 Task: In the  document Mobilecompany.epub Select the last point and add comment:  ' It adds clarity to the overall document' Insert emoji reactions: 'Laugh' Select all the potins and apply Title Case
Action: Mouse moved to (258, 339)
Screenshot: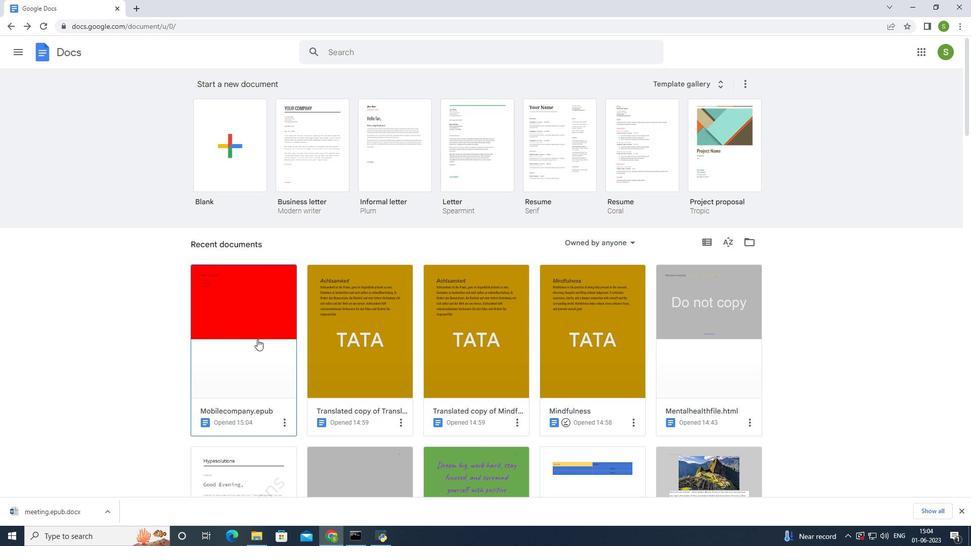 
Action: Mouse pressed left at (258, 339)
Screenshot: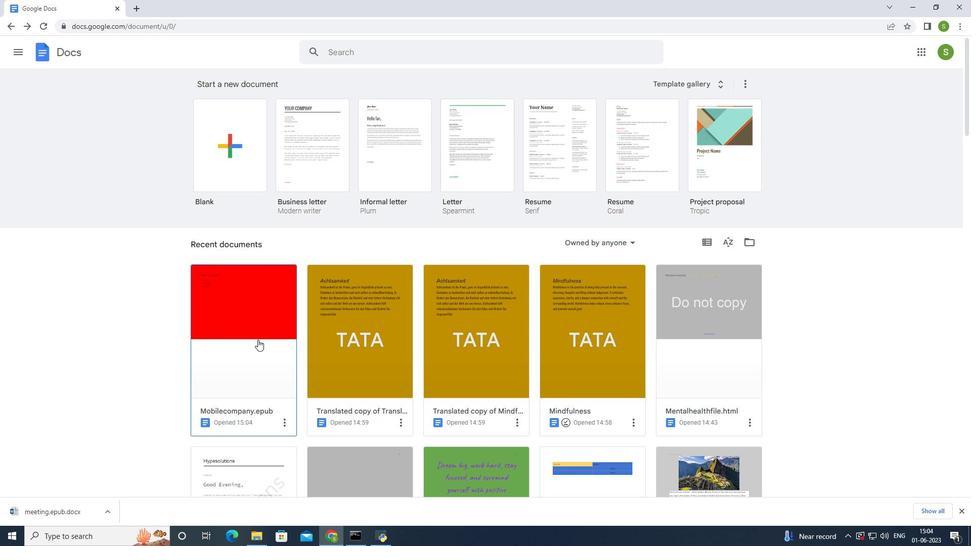 
Action: Mouse moved to (259, 224)
Screenshot: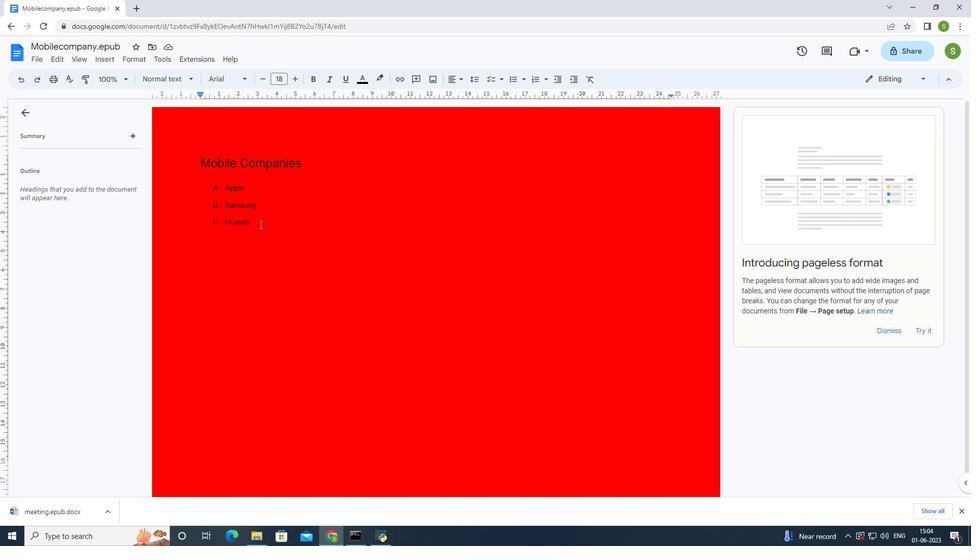 
Action: Mouse pressed left at (259, 224)
Screenshot: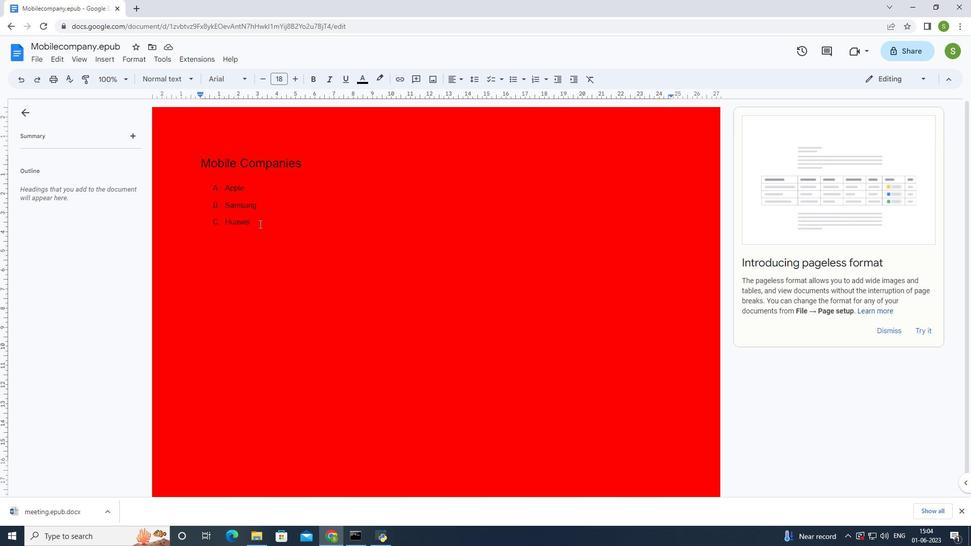 
Action: Mouse moved to (43, 58)
Screenshot: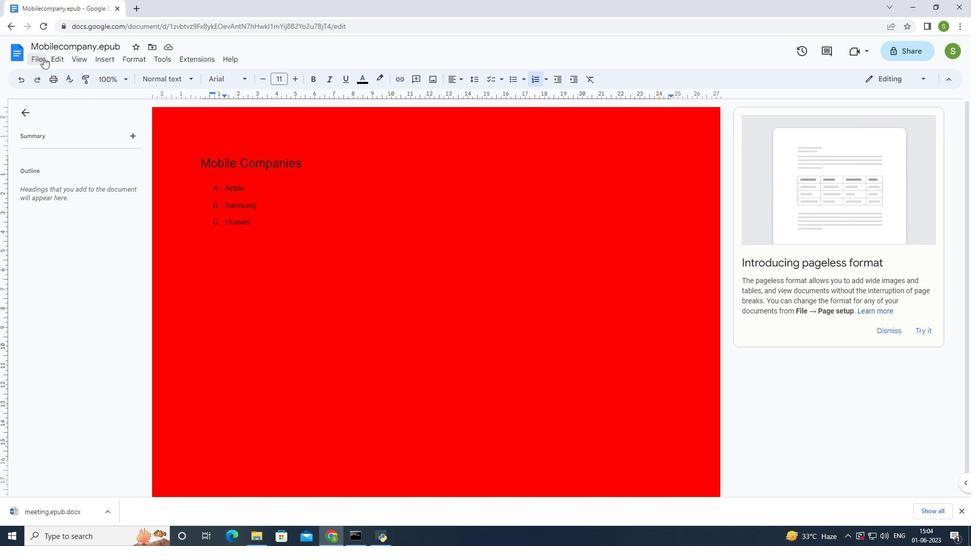 
Action: Mouse pressed left at (43, 58)
Screenshot: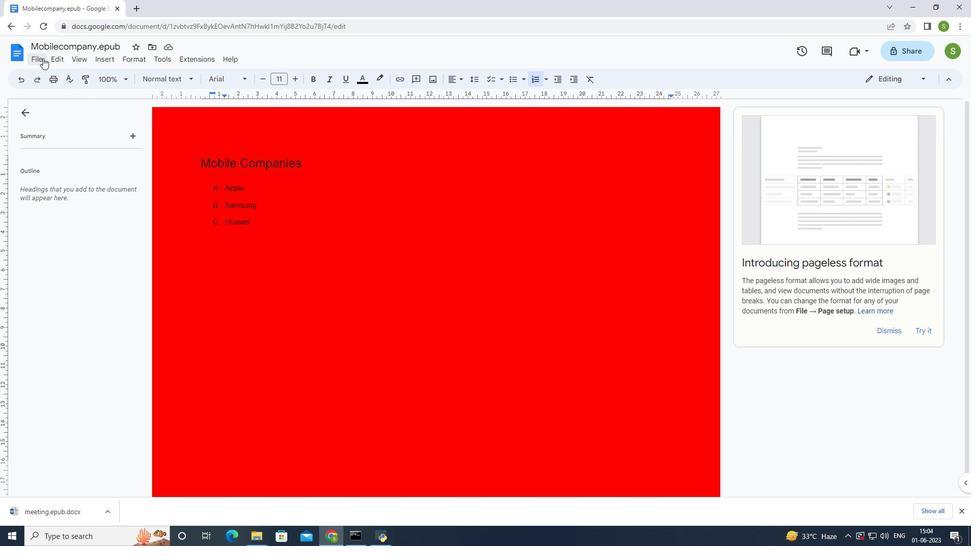 
Action: Mouse moved to (134, 382)
Screenshot: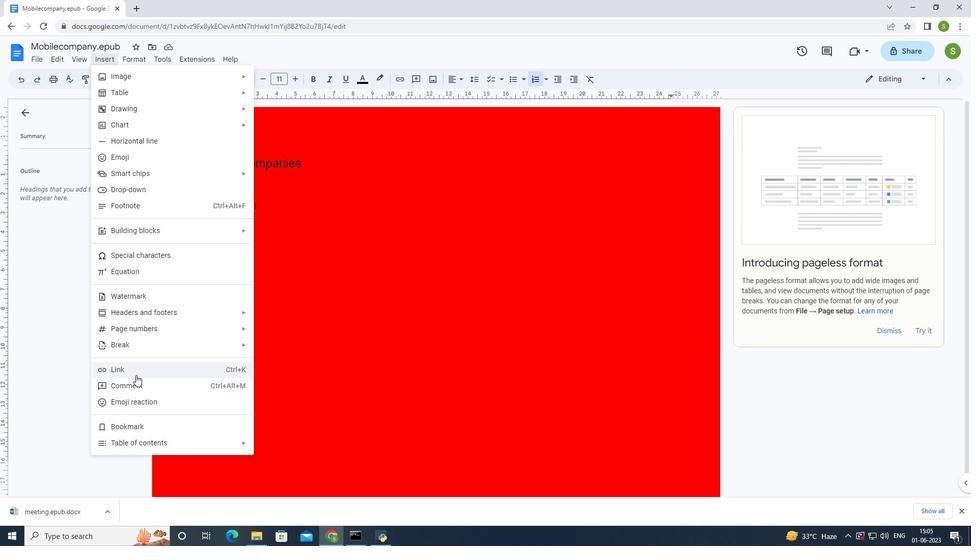 
Action: Mouse pressed left at (134, 382)
Screenshot: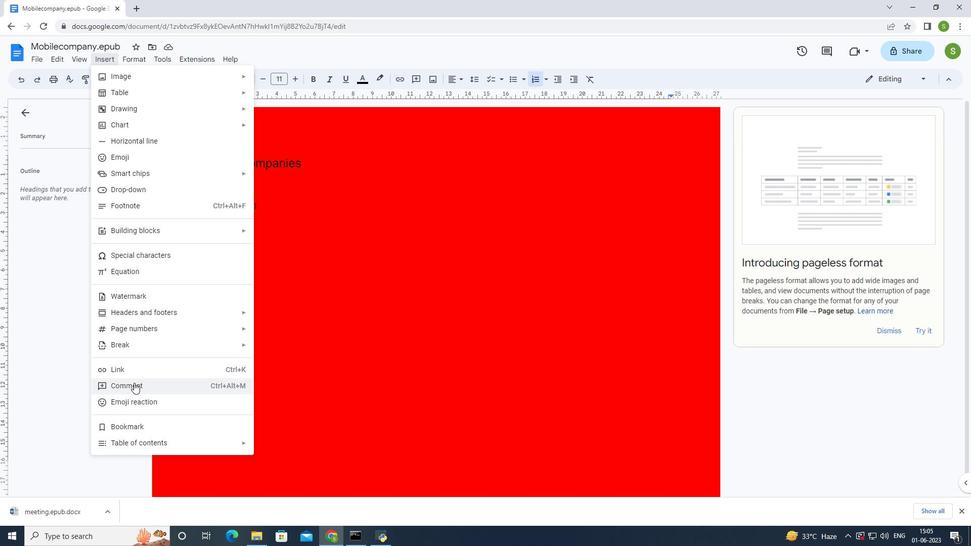 
Action: Mouse moved to (604, 333)
Screenshot: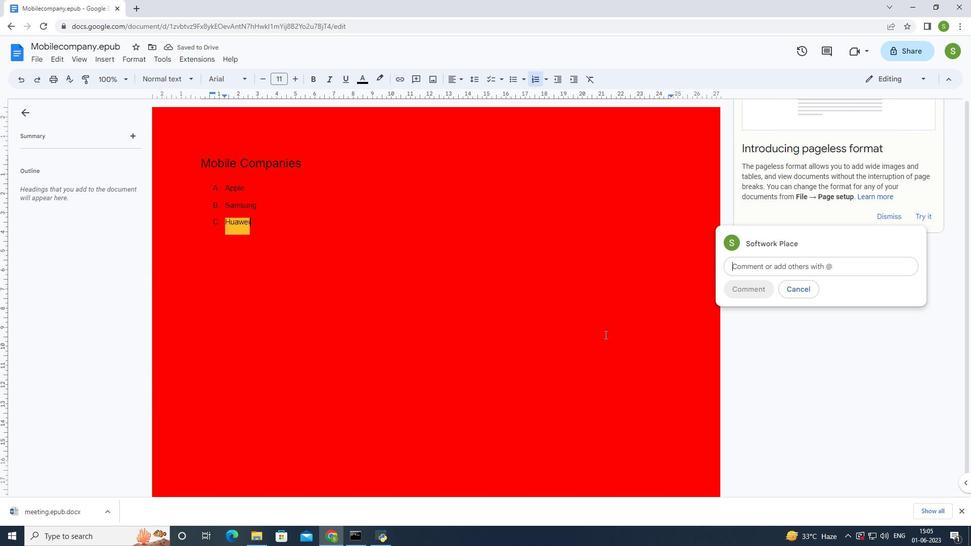 
Action: Key pressed <Key.shift>It<Key.space>adds<Key.space>clarity<Key.space>to<Key.space>the<Key.space>overall<Key.space>document
Screenshot: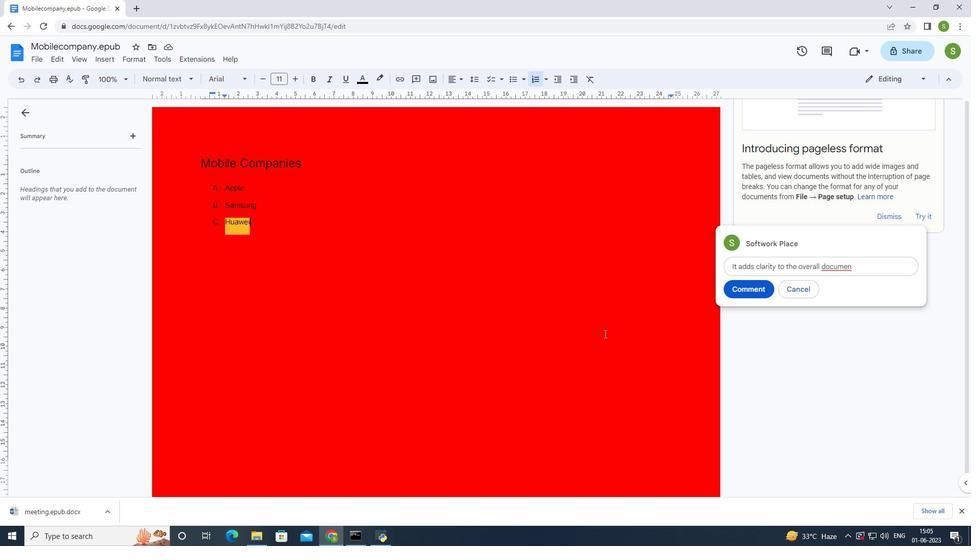 
Action: Mouse moved to (743, 289)
Screenshot: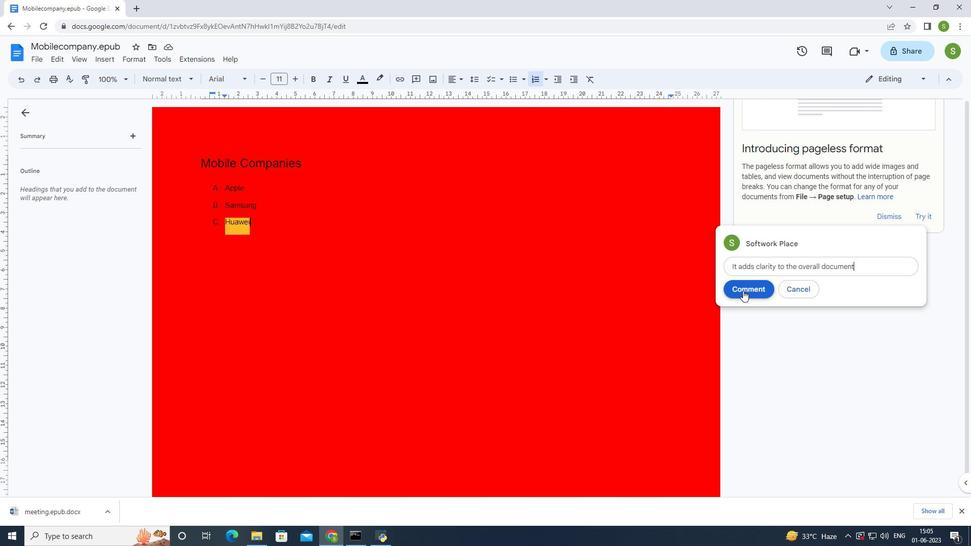 
Action: Mouse pressed left at (743, 289)
Screenshot: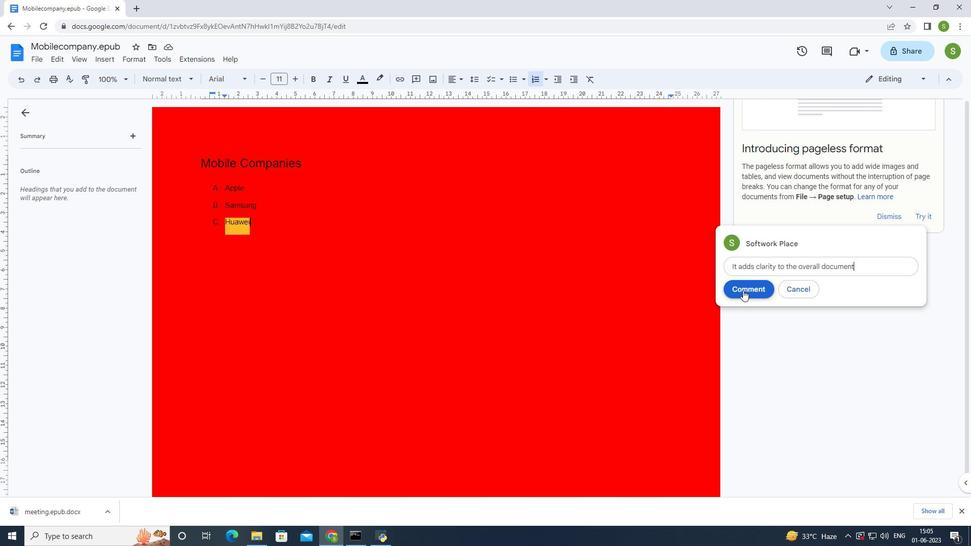 
Action: Mouse moved to (106, 62)
Screenshot: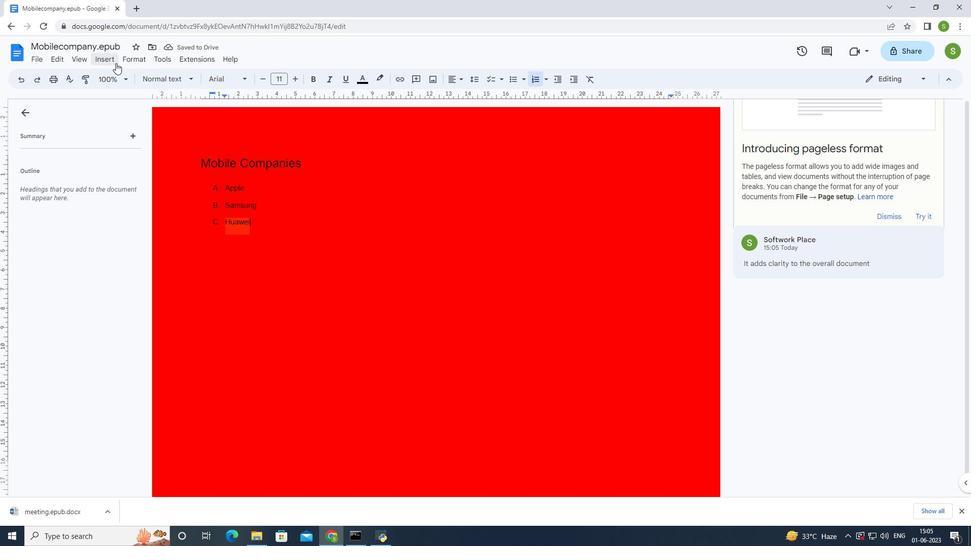
Action: Mouse pressed left at (106, 62)
Screenshot: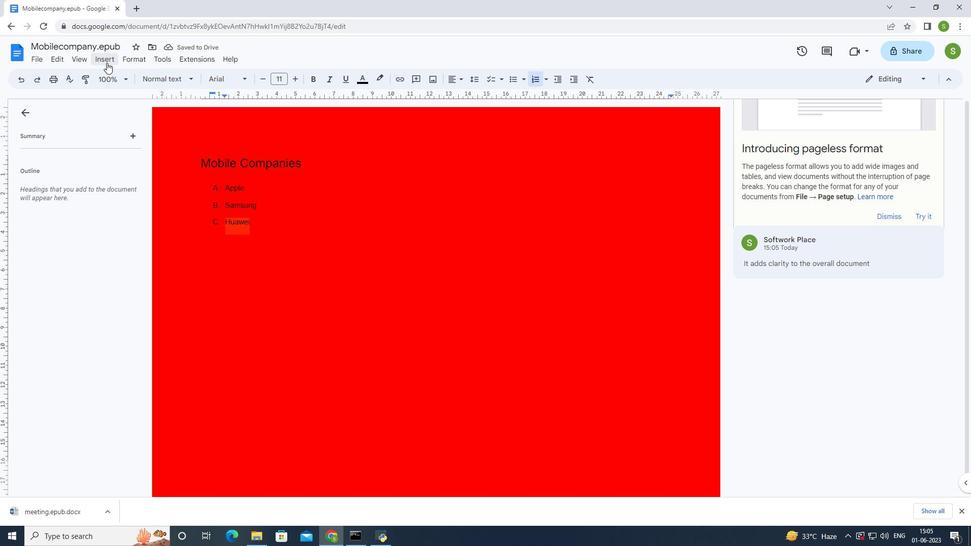 
Action: Mouse moved to (135, 159)
Screenshot: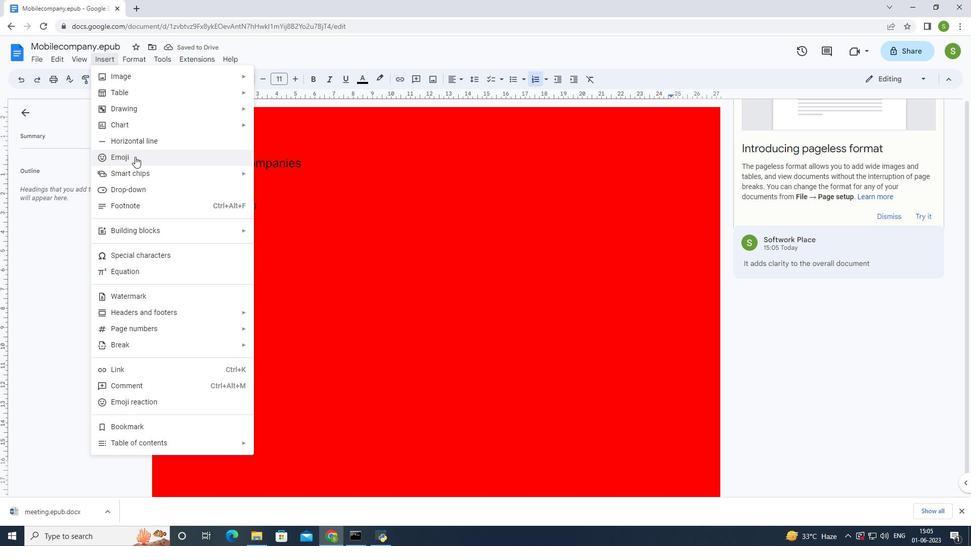 
Action: Mouse pressed left at (135, 159)
Screenshot: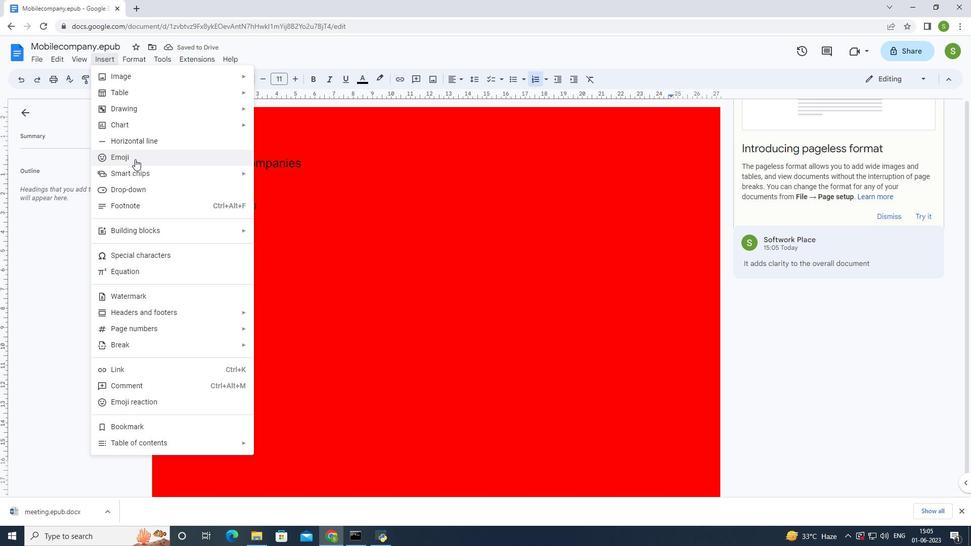 
Action: Mouse moved to (367, 354)
Screenshot: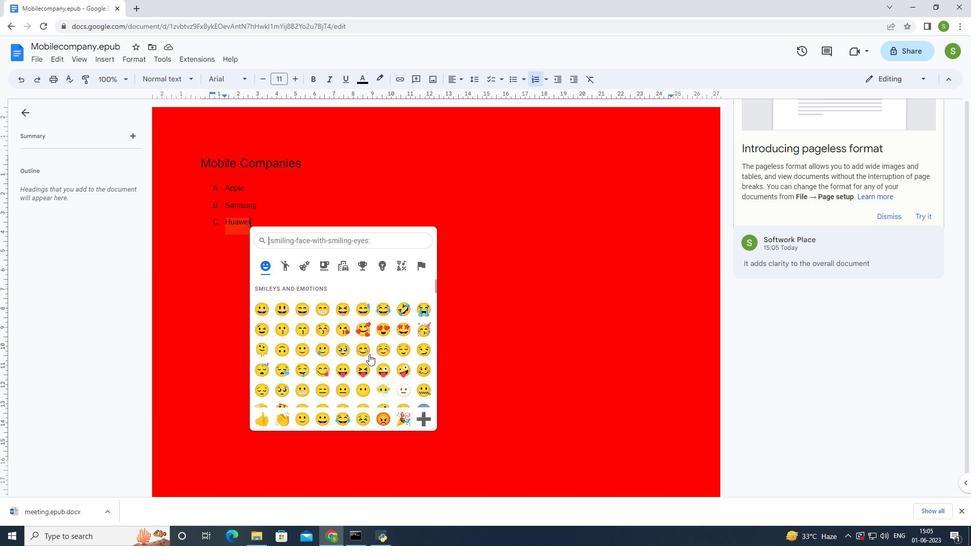 
Action: Mouse pressed left at (367, 354)
Screenshot: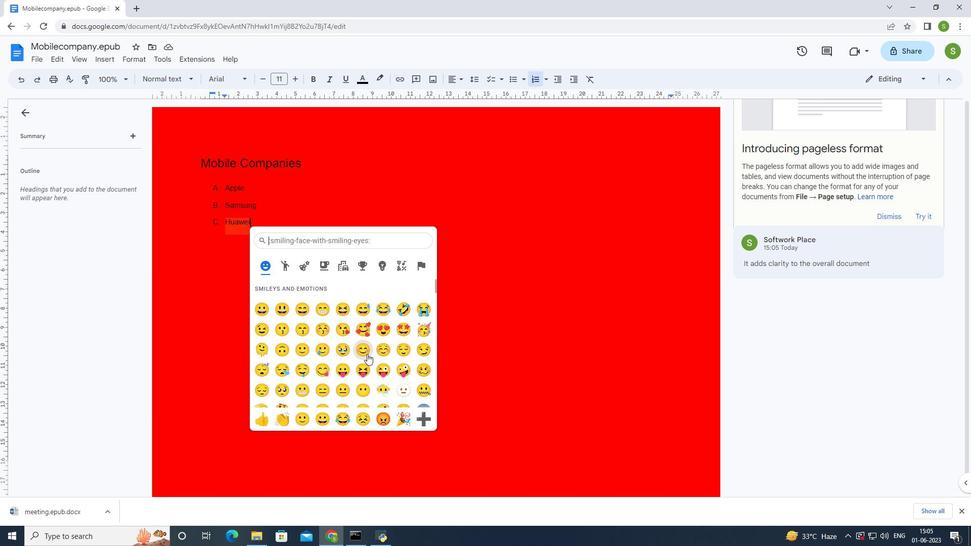 
Action: Mouse moved to (221, 183)
Screenshot: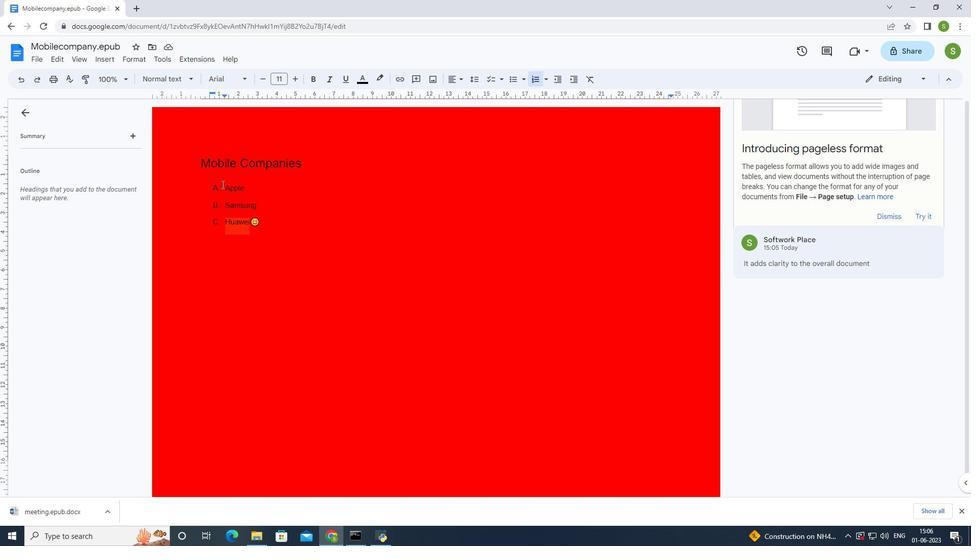 
Action: Mouse pressed left at (221, 183)
Screenshot: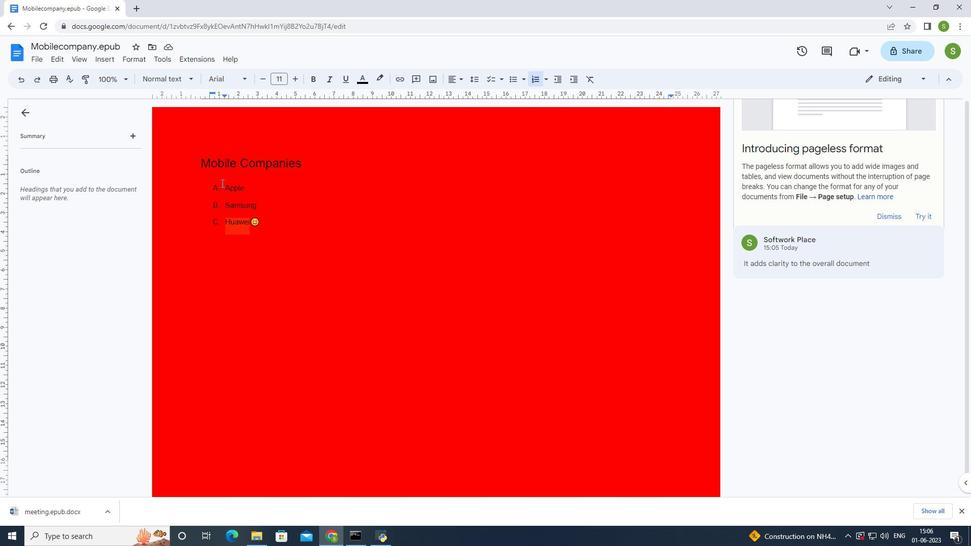 
Action: Mouse moved to (136, 56)
Screenshot: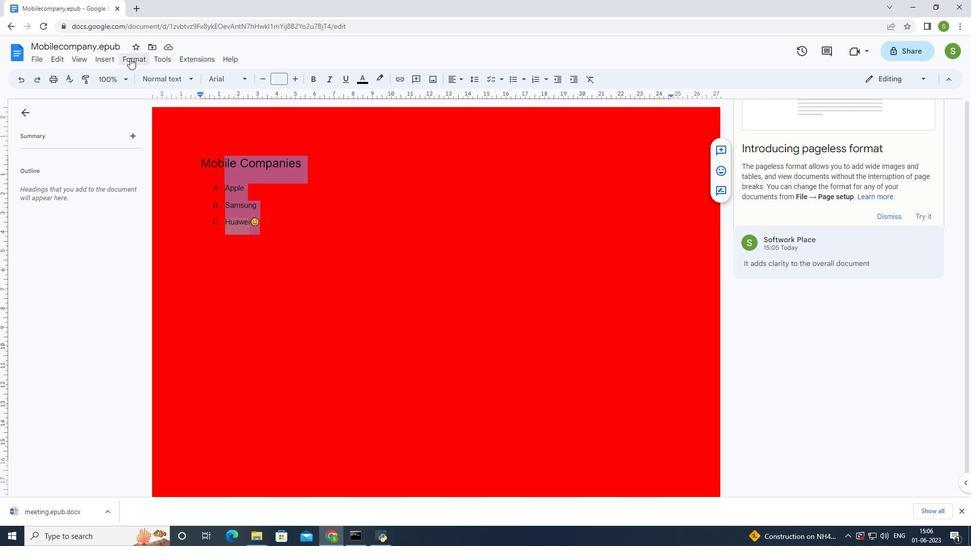 
Action: Mouse pressed left at (136, 56)
Screenshot: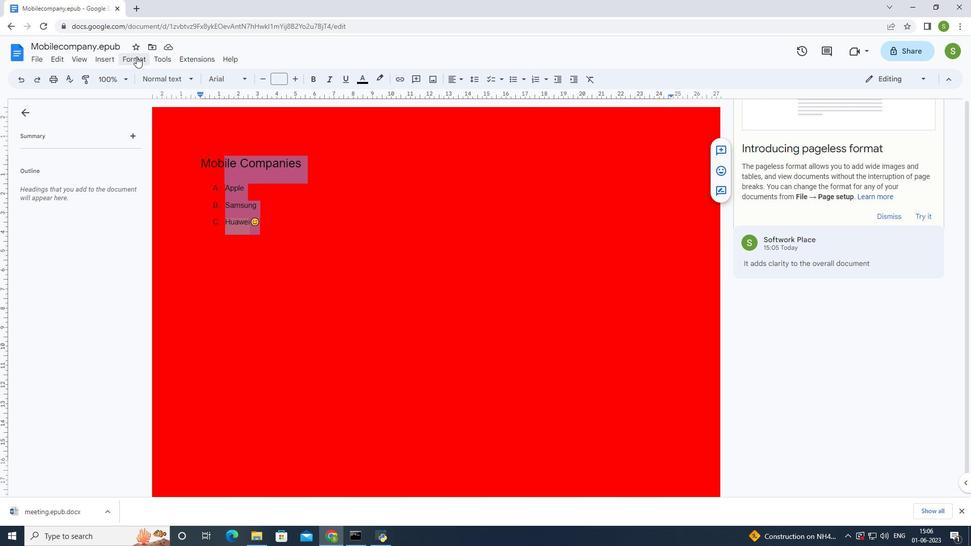 
Action: Mouse moved to (459, 237)
Screenshot: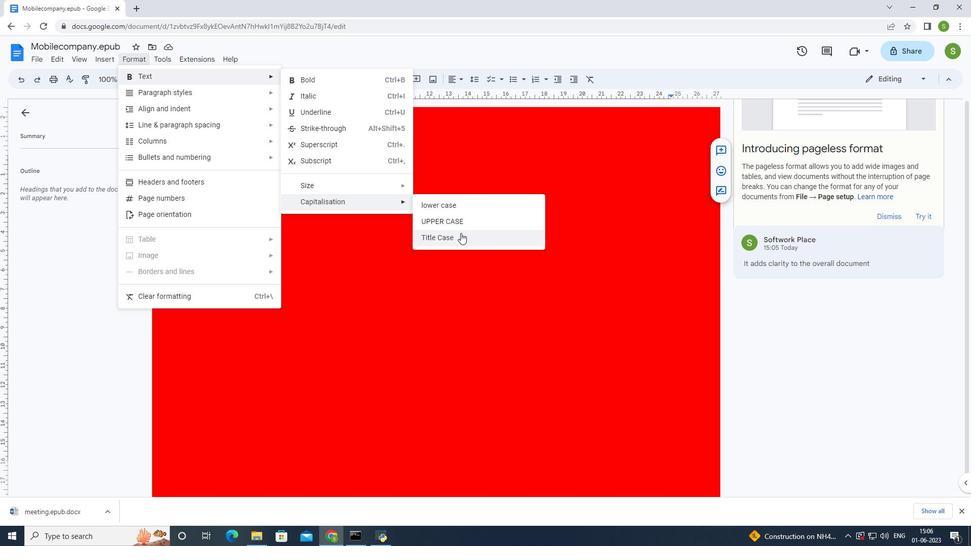 
Action: Mouse pressed left at (459, 237)
Screenshot: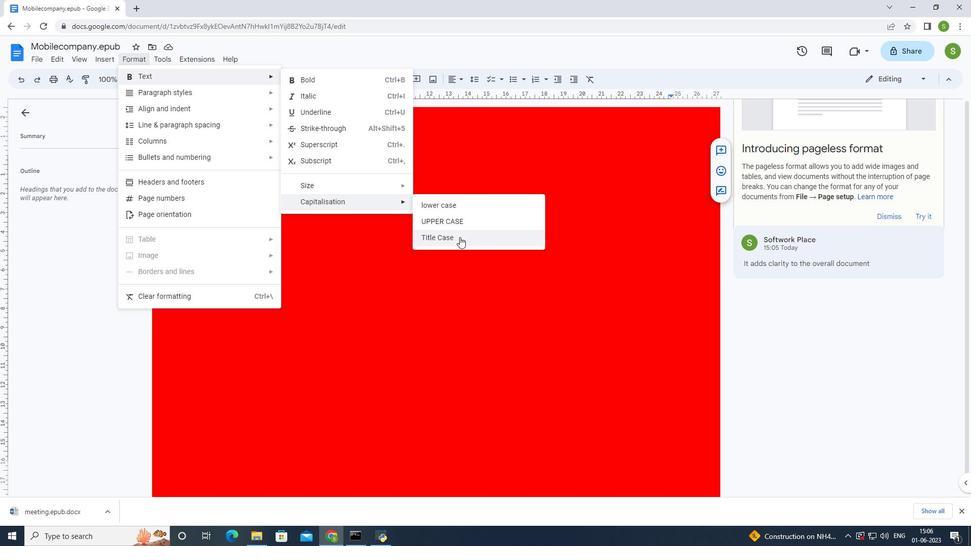 
Action: Mouse moved to (452, 225)
Screenshot: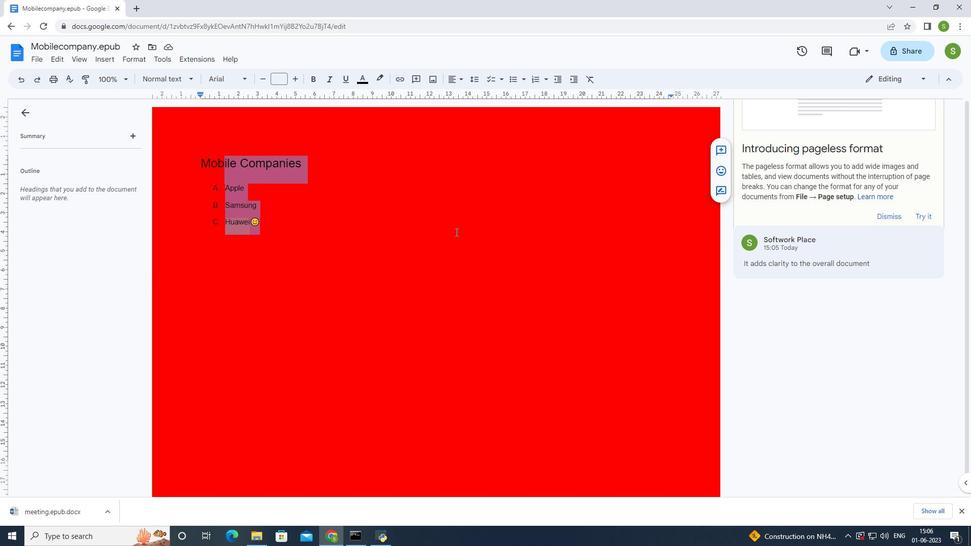 
Action: Mouse pressed left at (452, 225)
Screenshot: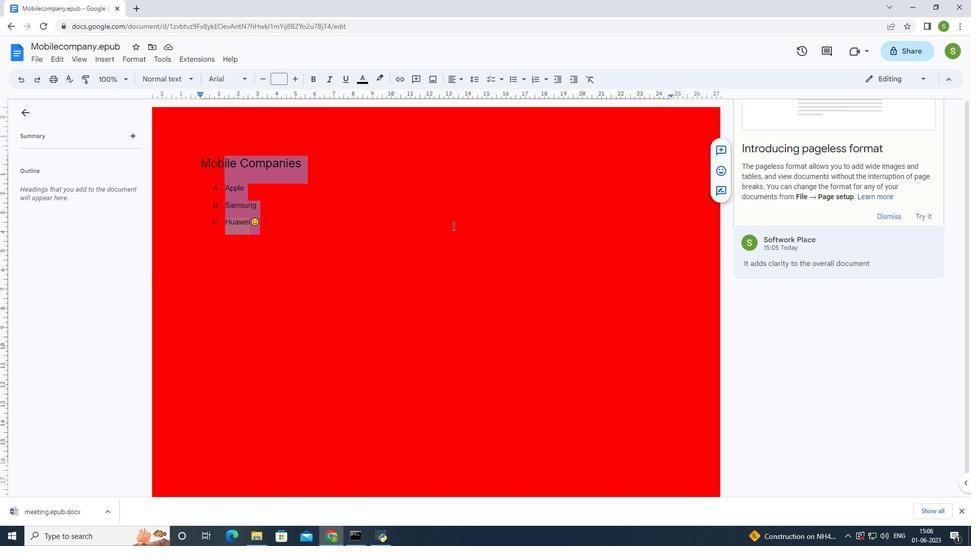 
Action: Mouse moved to (450, 216)
Screenshot: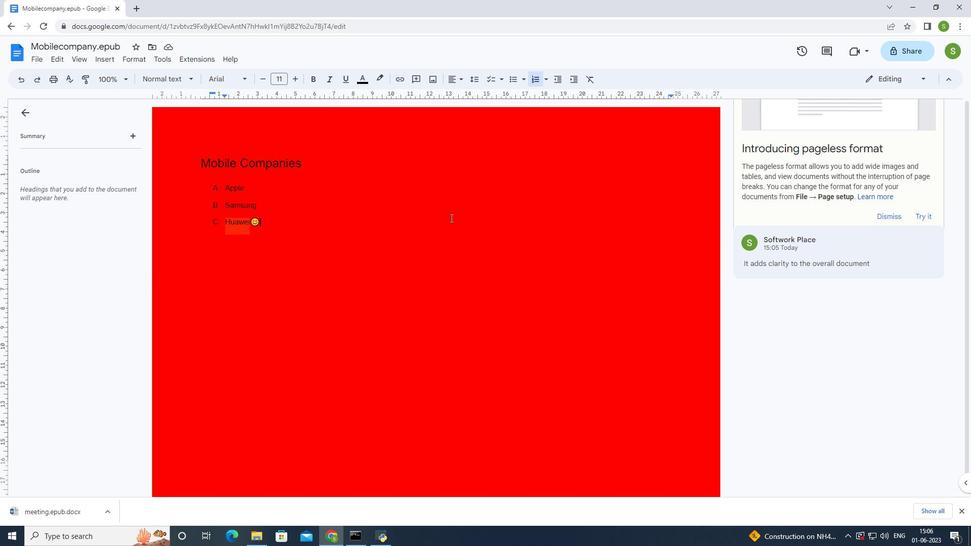 
